 Task: Add Sliced Muenster Cheese Rbst Free to the cart.
Action: Mouse moved to (715, 237)
Screenshot: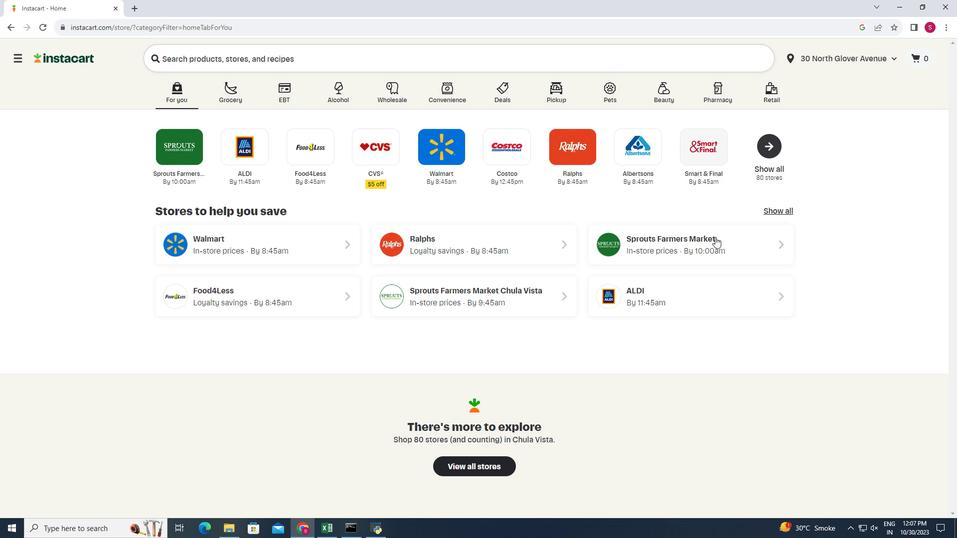 
Action: Mouse pressed left at (715, 237)
Screenshot: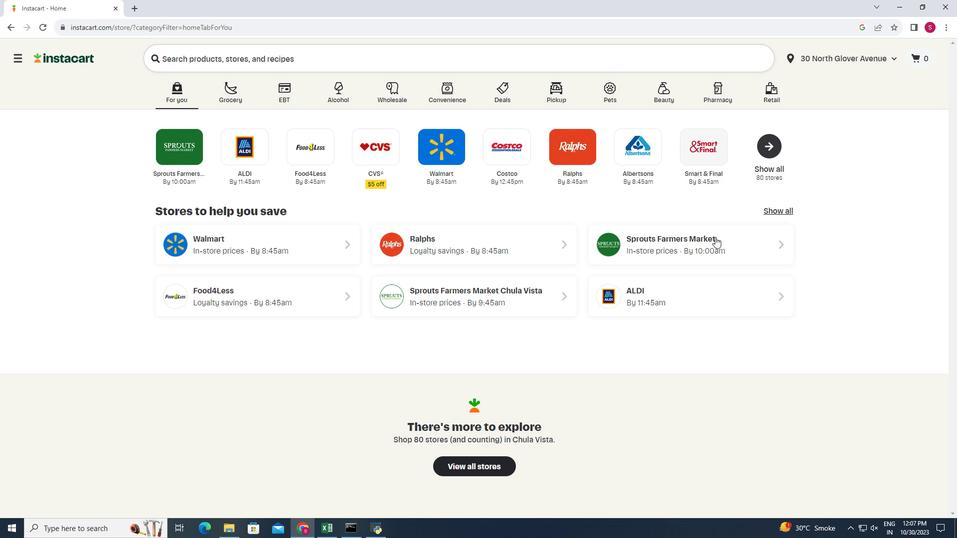 
Action: Mouse moved to (36, 434)
Screenshot: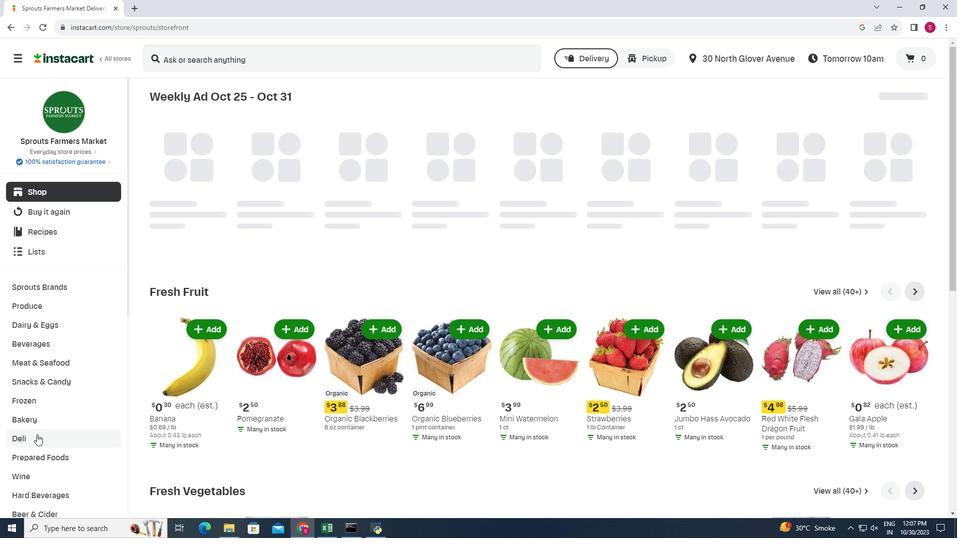 
Action: Mouse pressed left at (36, 434)
Screenshot: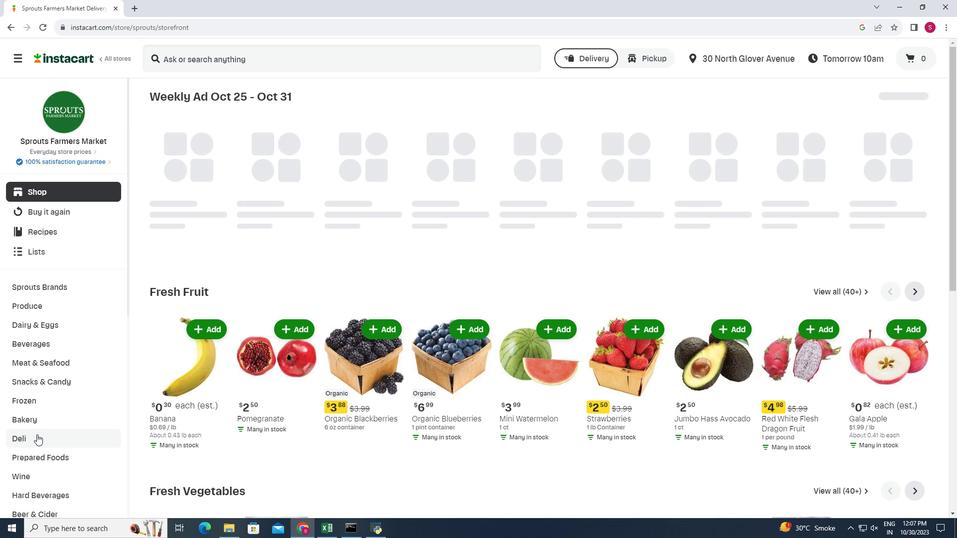 
Action: Mouse moved to (254, 128)
Screenshot: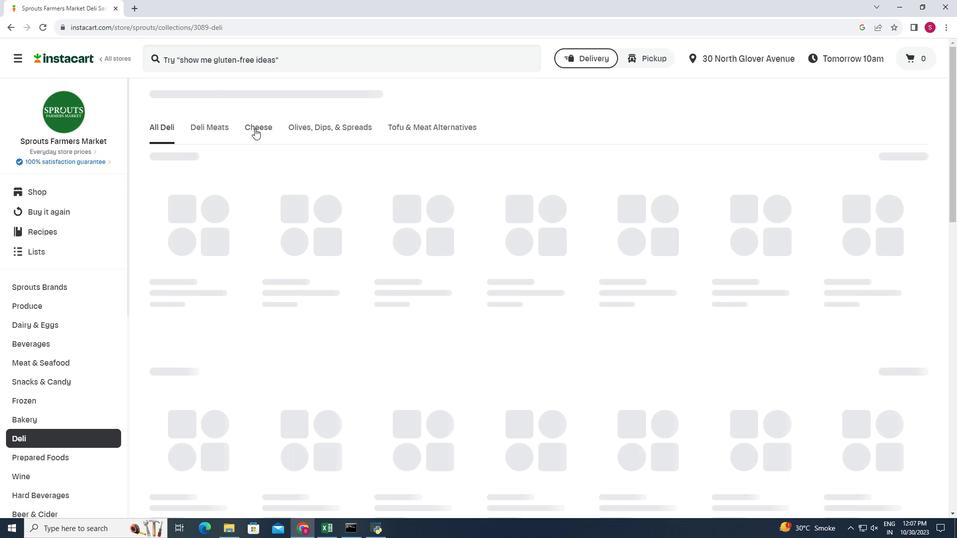 
Action: Mouse pressed left at (254, 128)
Screenshot: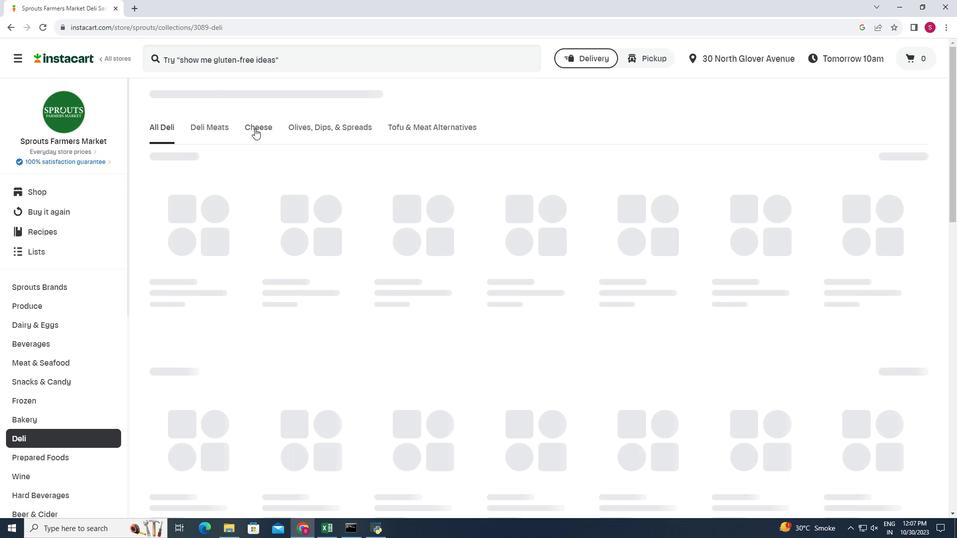 
Action: Mouse moved to (924, 163)
Screenshot: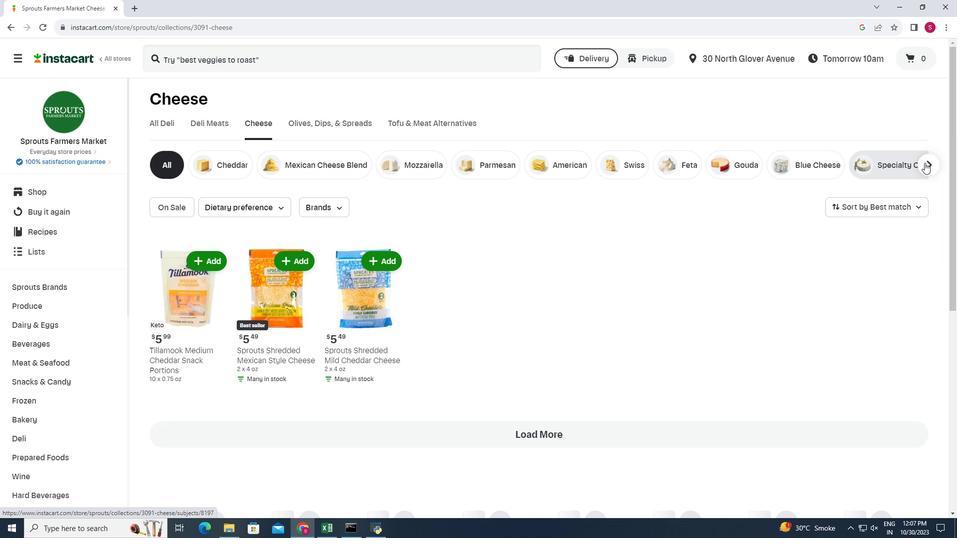 
Action: Mouse pressed left at (924, 163)
Screenshot: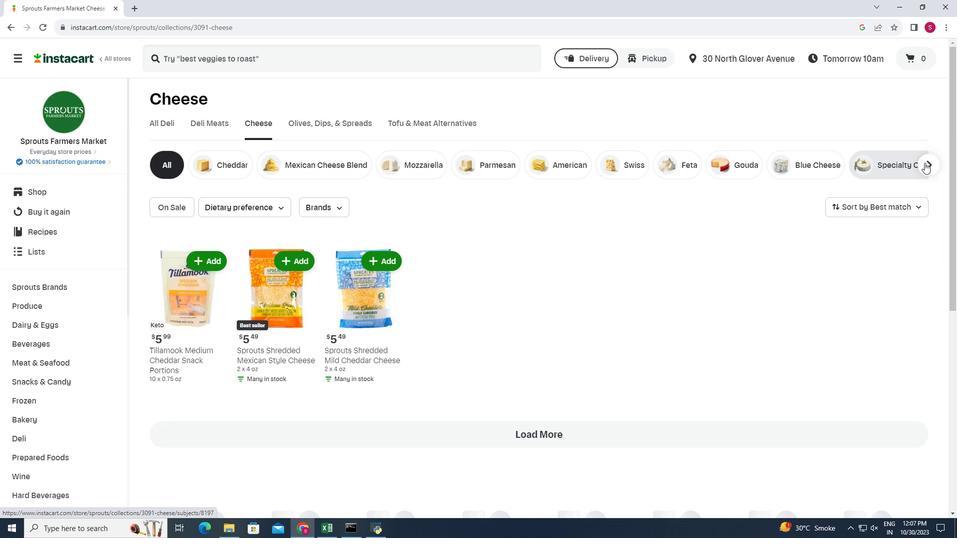 
Action: Mouse moved to (883, 165)
Screenshot: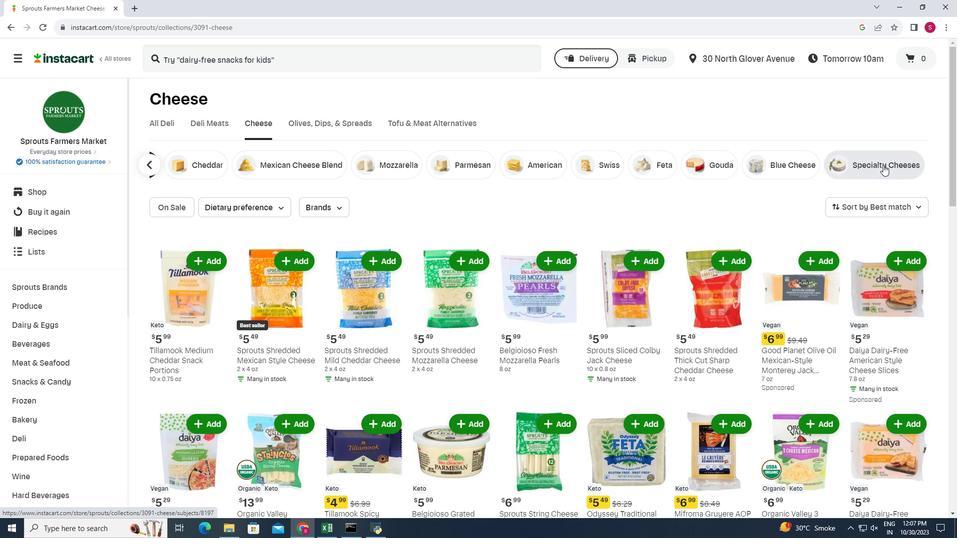 
Action: Mouse pressed left at (883, 165)
Screenshot: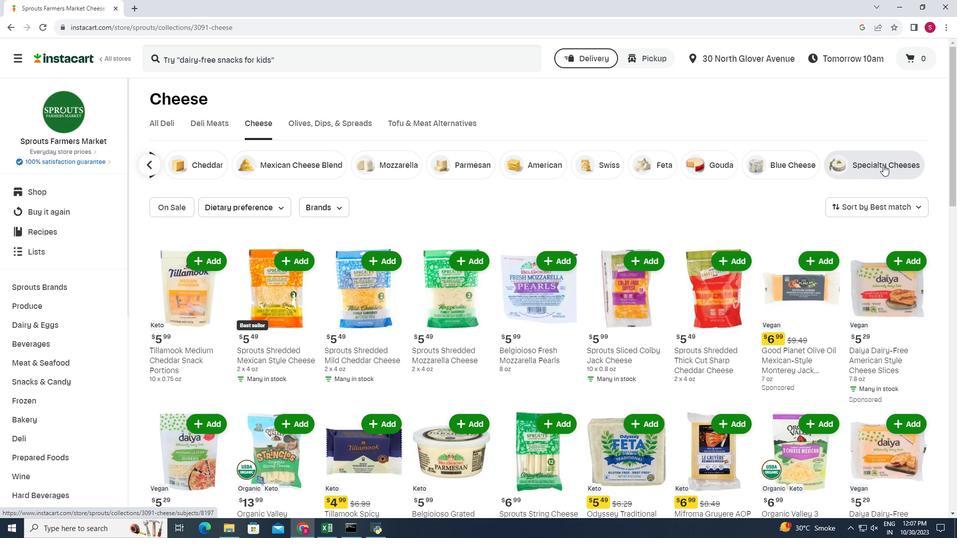
Action: Mouse moved to (309, 212)
Screenshot: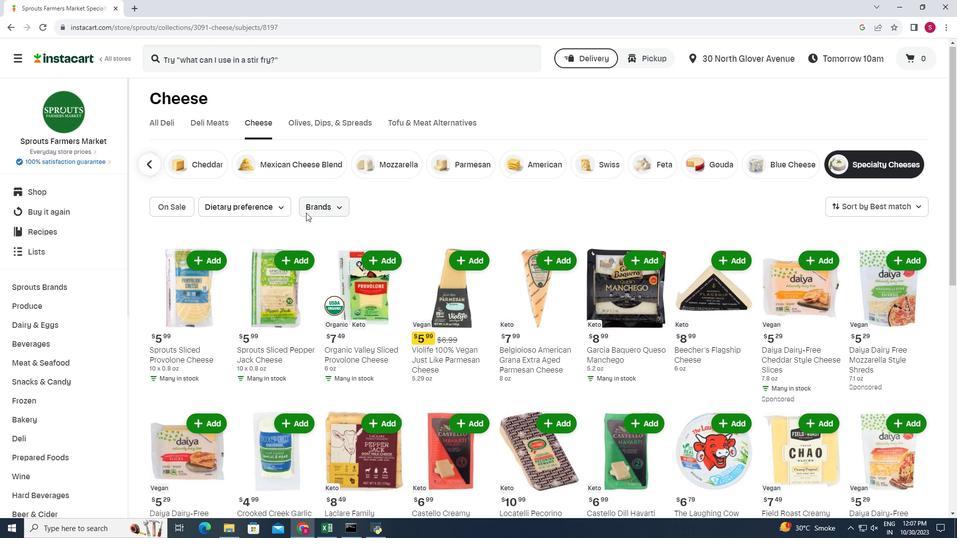 
Action: Mouse scrolled (309, 212) with delta (0, 0)
Screenshot: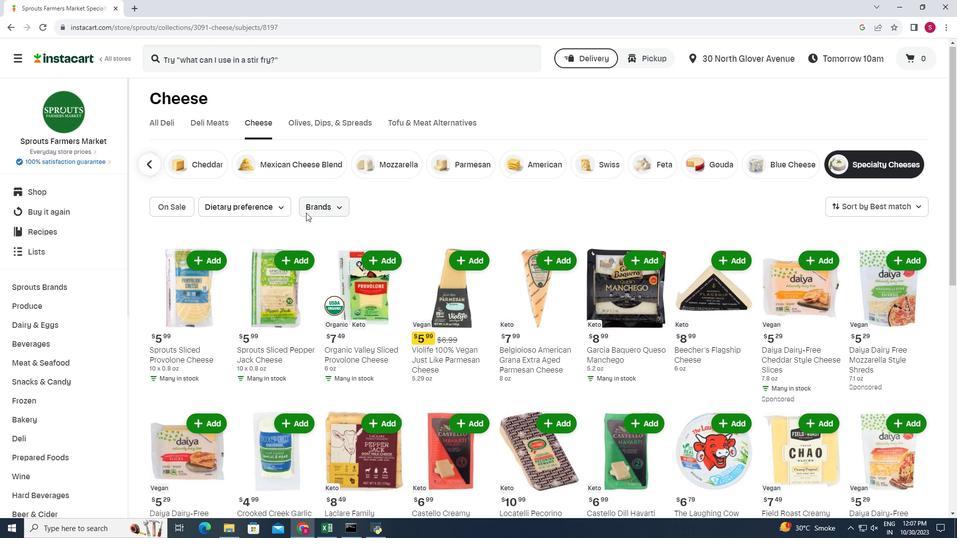 
Action: Mouse moved to (306, 212)
Screenshot: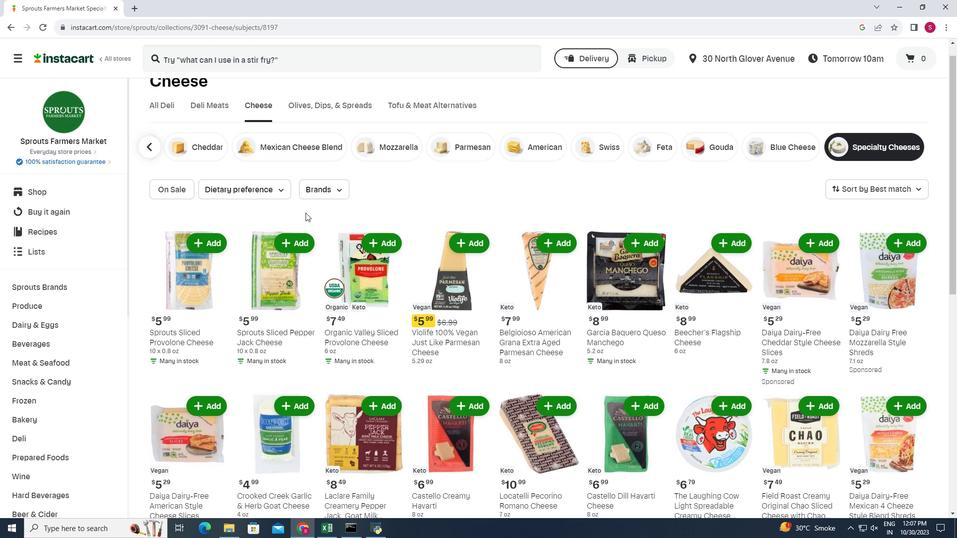 
Action: Mouse scrolled (306, 212) with delta (0, 0)
Screenshot: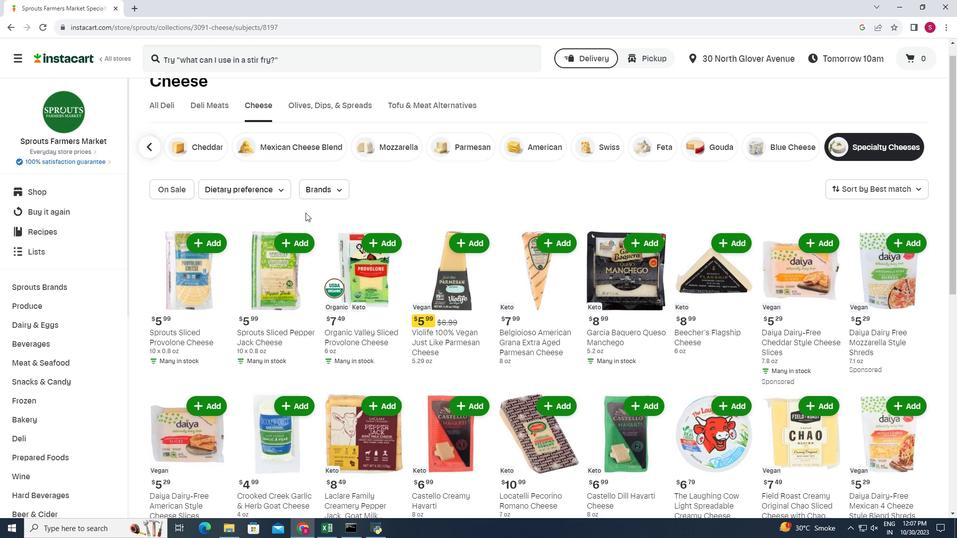 
Action: Mouse moved to (275, 227)
Screenshot: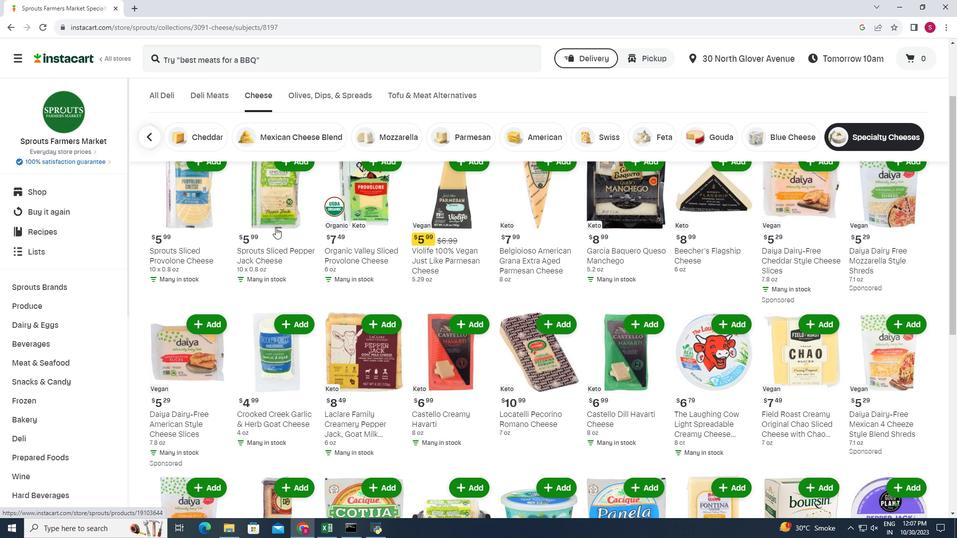 
Action: Mouse scrolled (275, 228) with delta (0, 0)
Screenshot: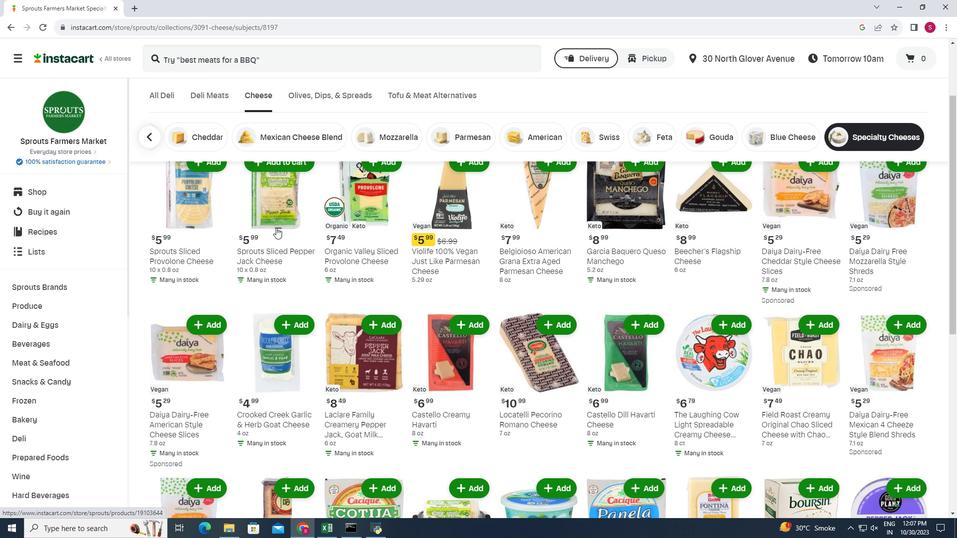 
Action: Mouse moved to (923, 301)
Screenshot: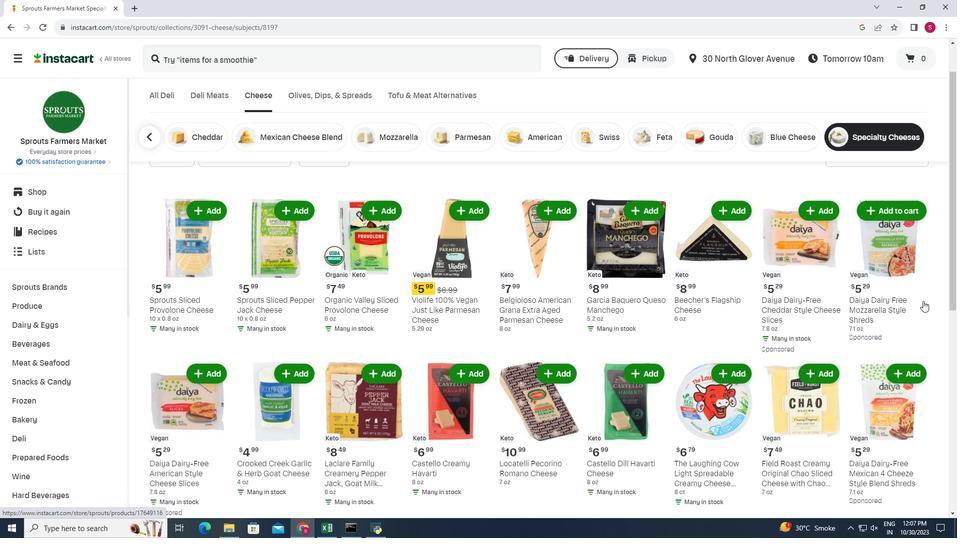 
Action: Mouse scrolled (923, 300) with delta (0, 0)
Screenshot: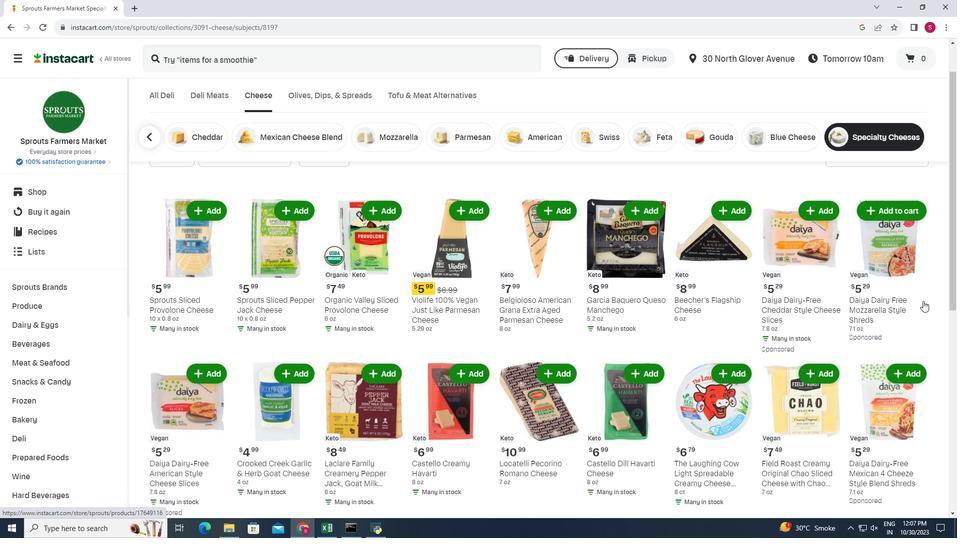 
Action: Mouse scrolled (923, 300) with delta (0, 0)
Screenshot: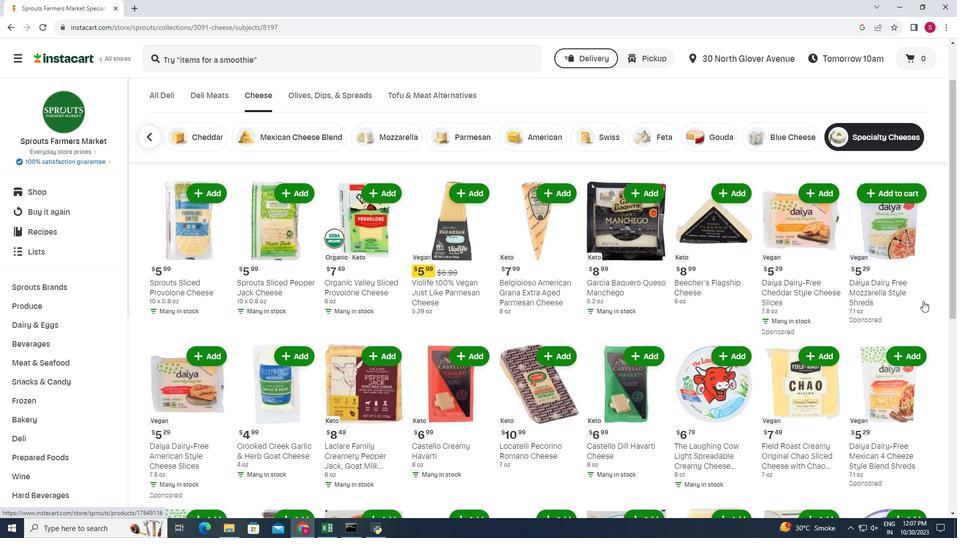 
Action: Mouse moved to (156, 327)
Screenshot: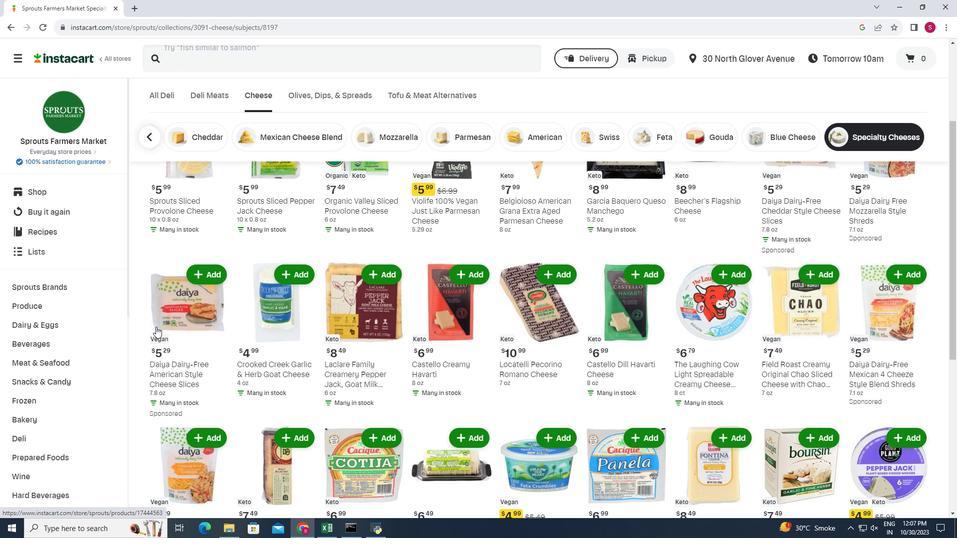 
Action: Mouse scrolled (156, 326) with delta (0, 0)
Screenshot: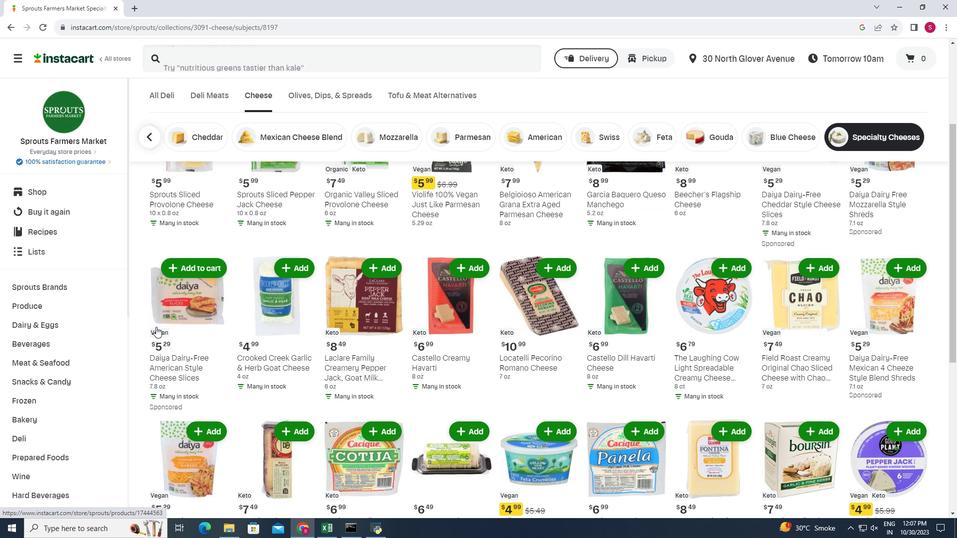 
Action: Mouse scrolled (156, 326) with delta (0, 0)
Screenshot: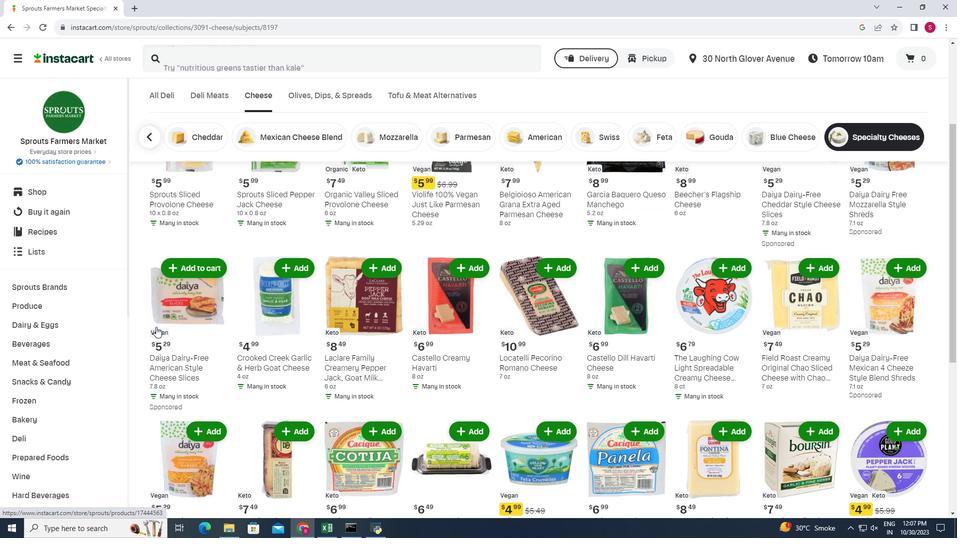 
Action: Mouse scrolled (156, 326) with delta (0, 0)
Screenshot: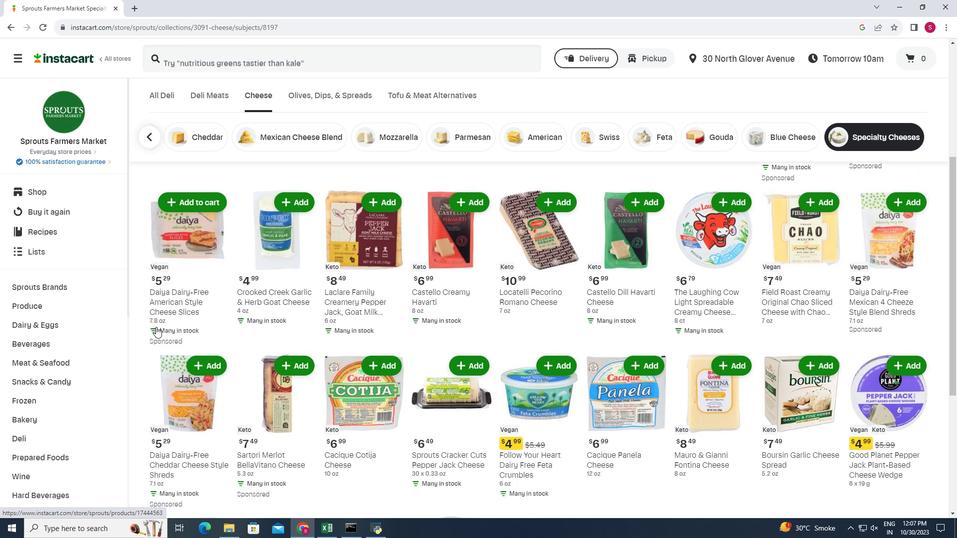 
Action: Mouse moved to (909, 393)
Screenshot: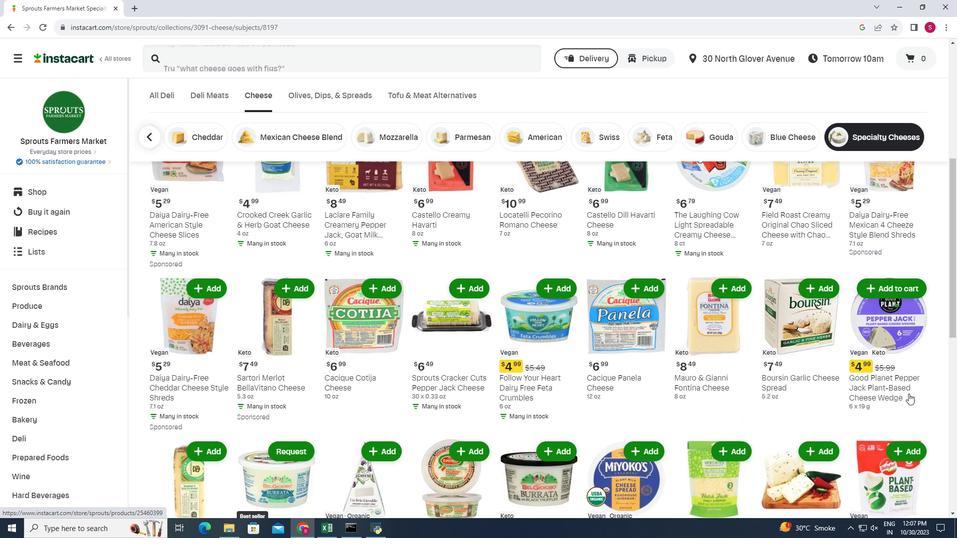 
Action: Mouse scrolled (909, 393) with delta (0, 0)
Screenshot: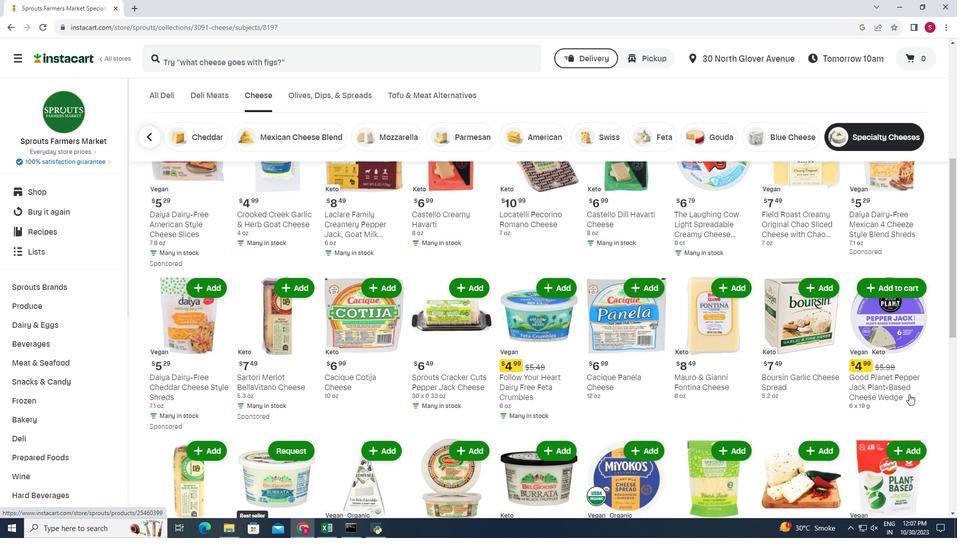 
Action: Mouse moved to (909, 394)
Screenshot: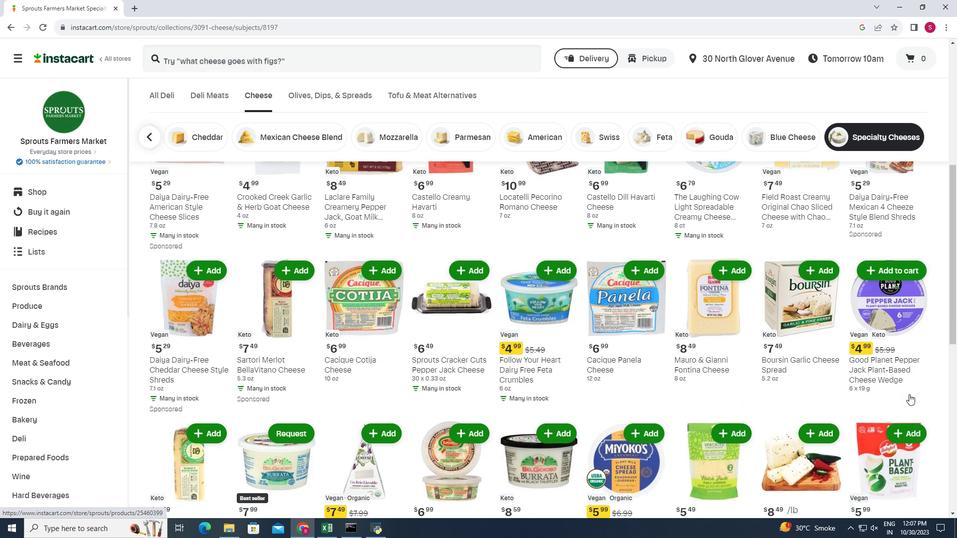 
Action: Mouse scrolled (909, 393) with delta (0, 0)
Screenshot: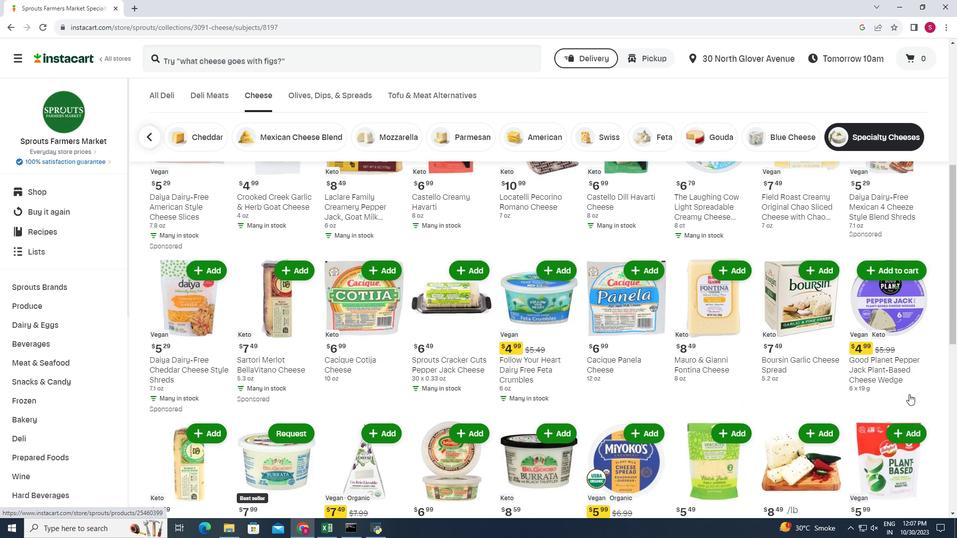 
Action: Mouse scrolled (909, 393) with delta (0, 0)
Screenshot: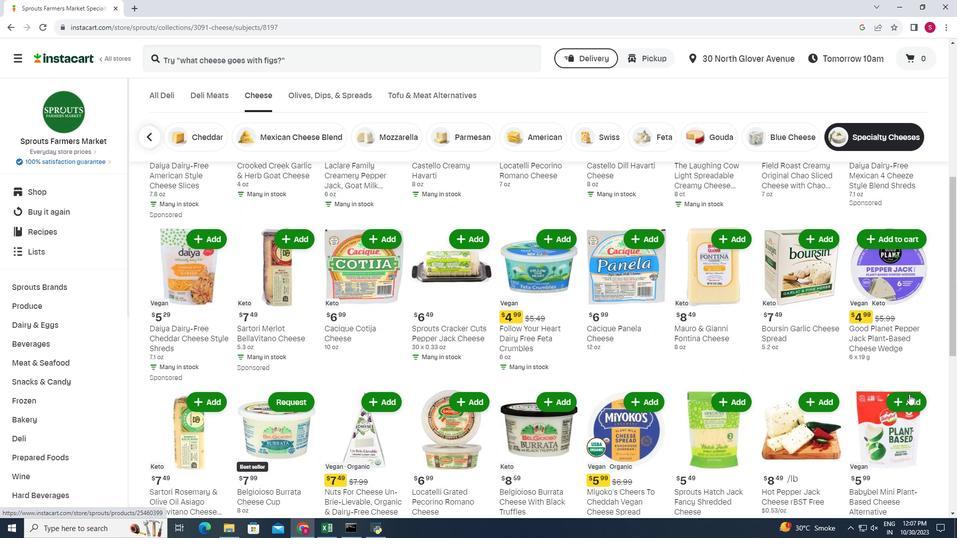 
Action: Mouse moved to (146, 386)
Screenshot: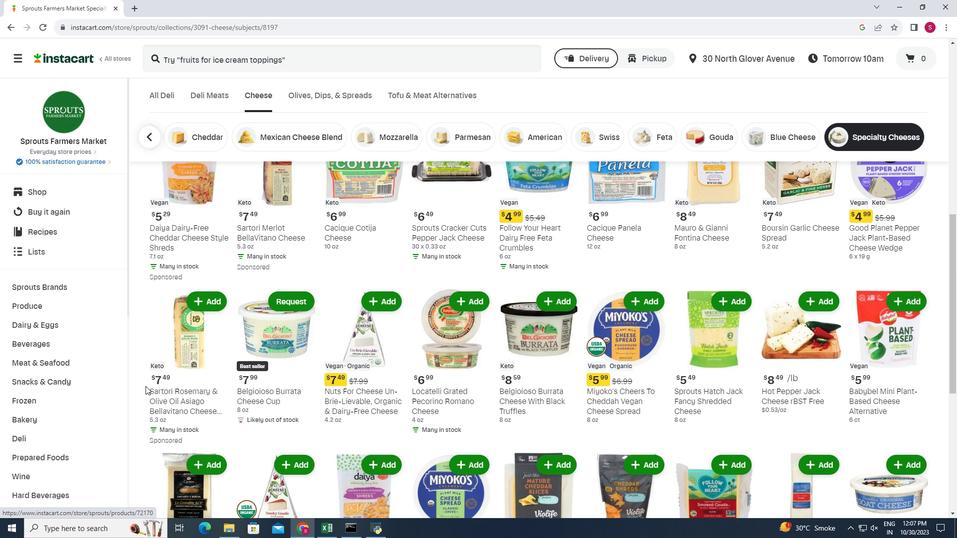 
Action: Mouse scrolled (146, 385) with delta (0, 0)
Screenshot: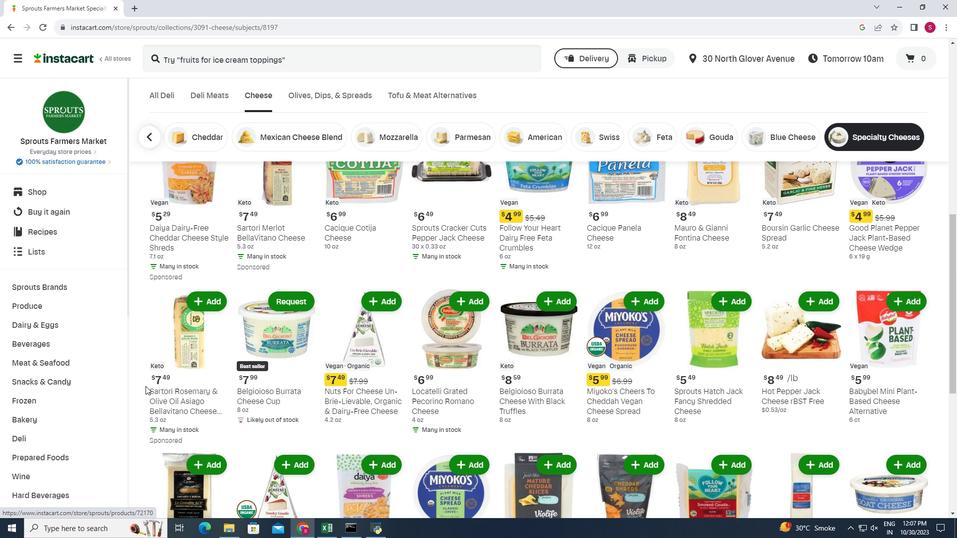
Action: Mouse moved to (145, 386)
Screenshot: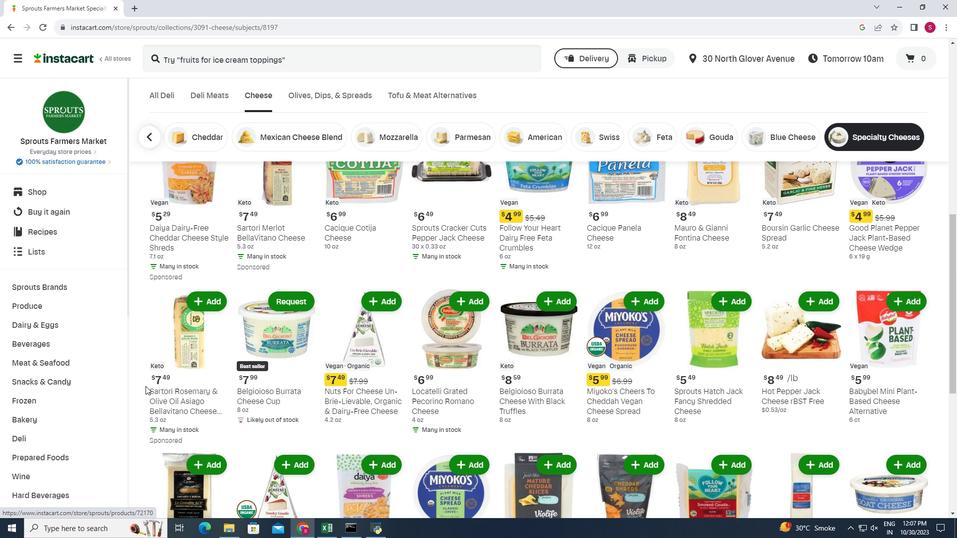 
Action: Mouse scrolled (145, 385) with delta (0, 0)
Screenshot: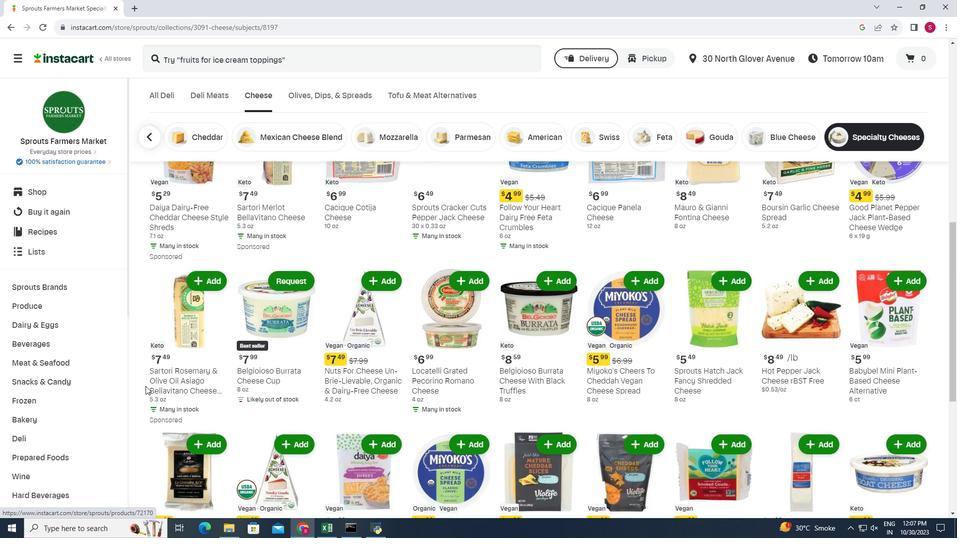 
Action: Mouse scrolled (145, 385) with delta (0, 0)
Screenshot: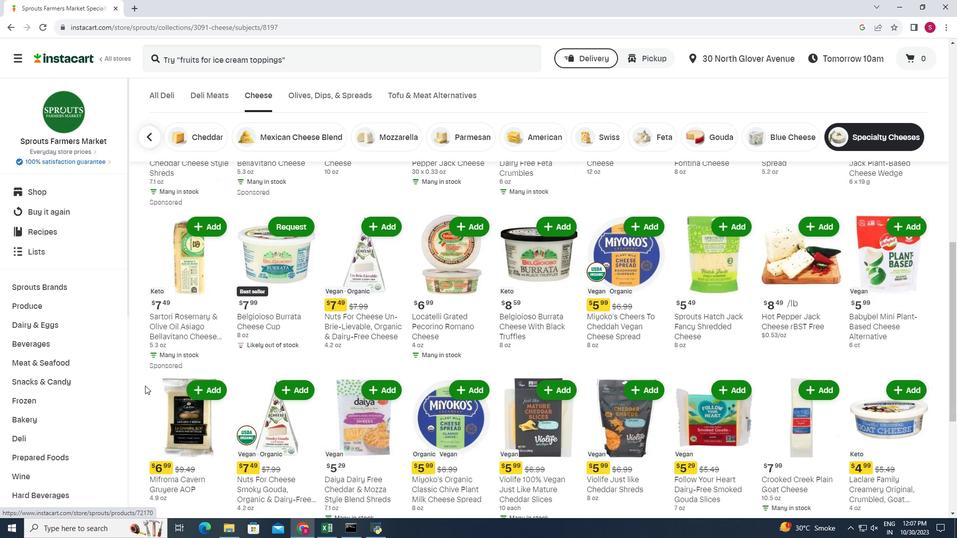 
Action: Mouse moved to (937, 412)
Screenshot: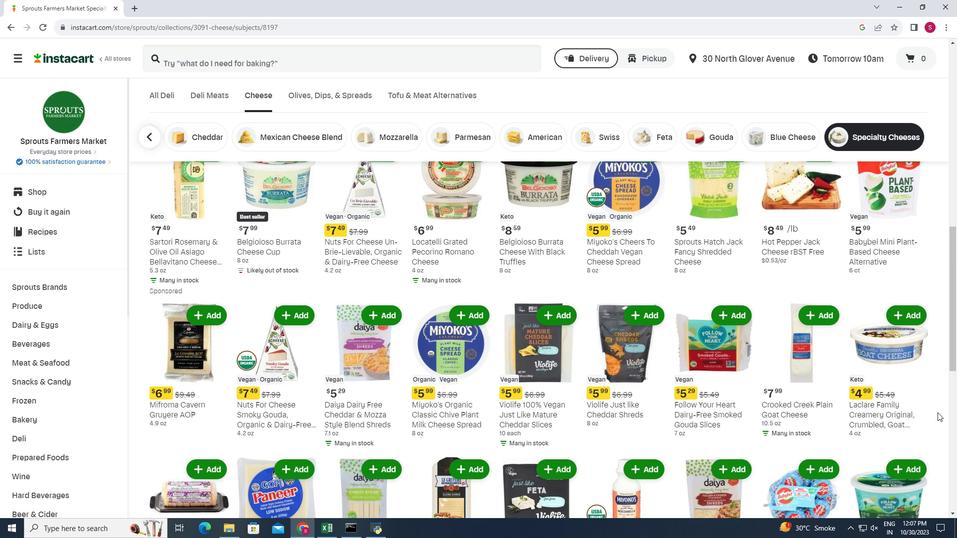 
Action: Mouse scrolled (937, 412) with delta (0, 0)
Screenshot: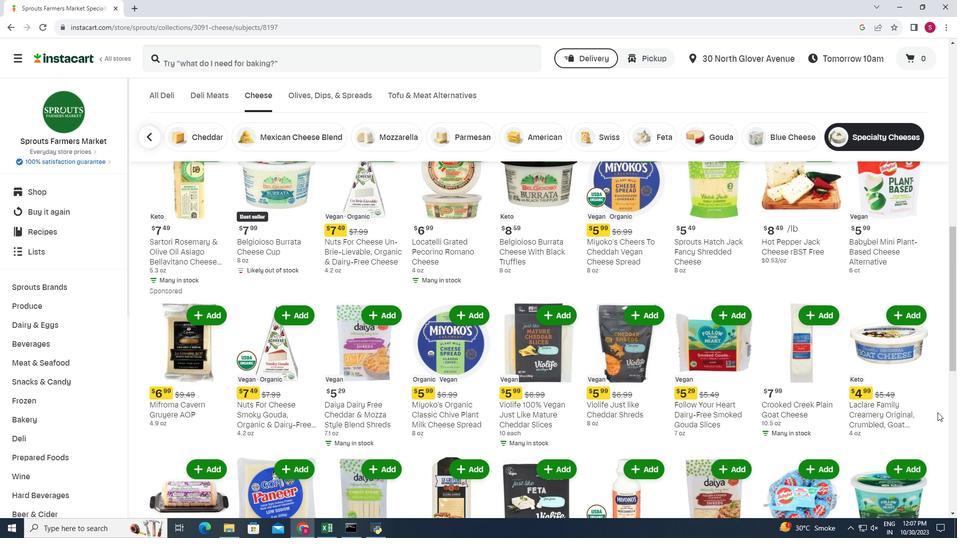
Action: Mouse scrolled (937, 412) with delta (0, 0)
Screenshot: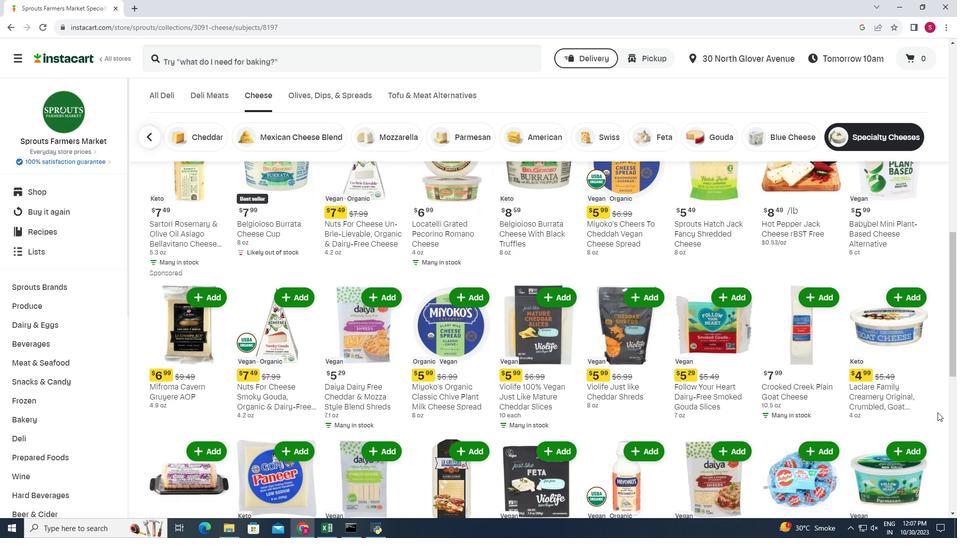 
Action: Mouse scrolled (937, 412) with delta (0, 0)
Screenshot: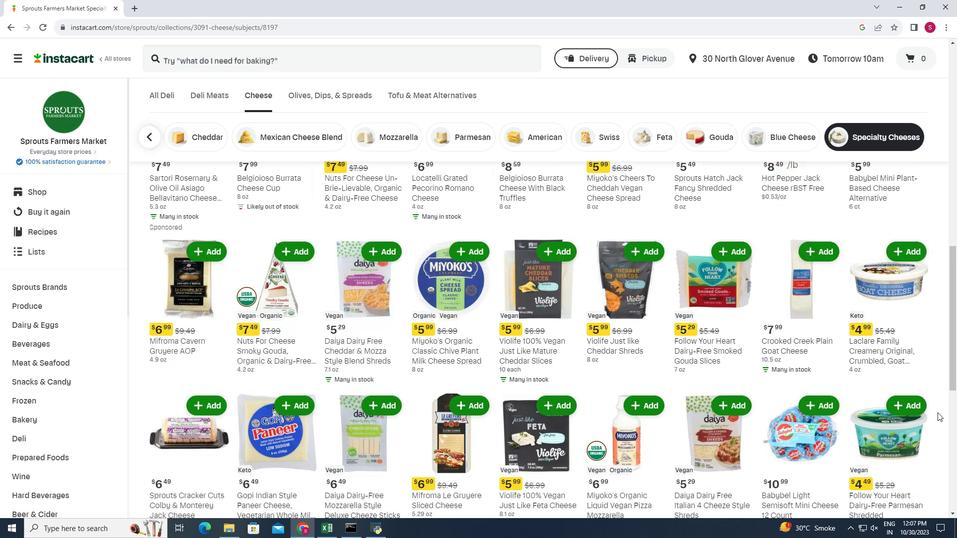 
Action: Mouse moved to (158, 390)
Screenshot: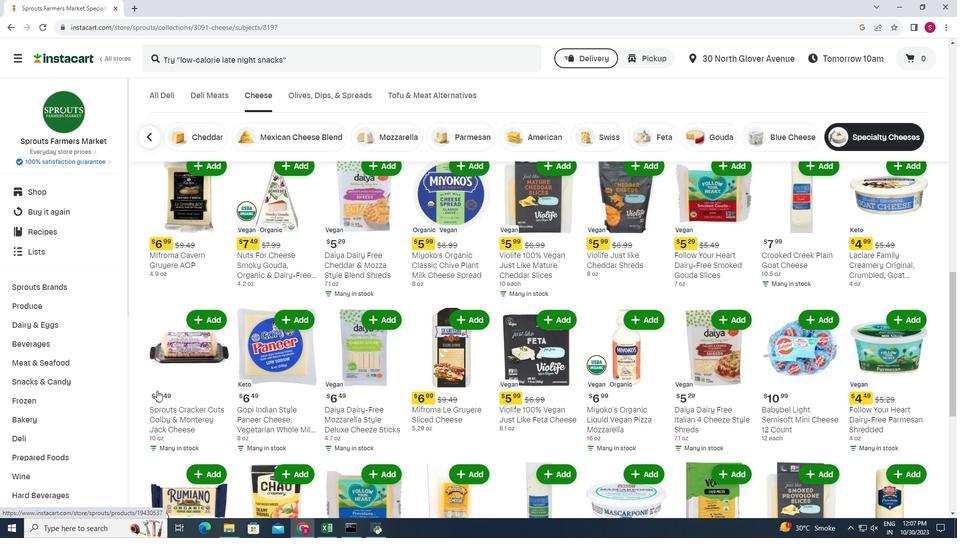 
Action: Mouse scrolled (158, 390) with delta (0, 0)
Screenshot: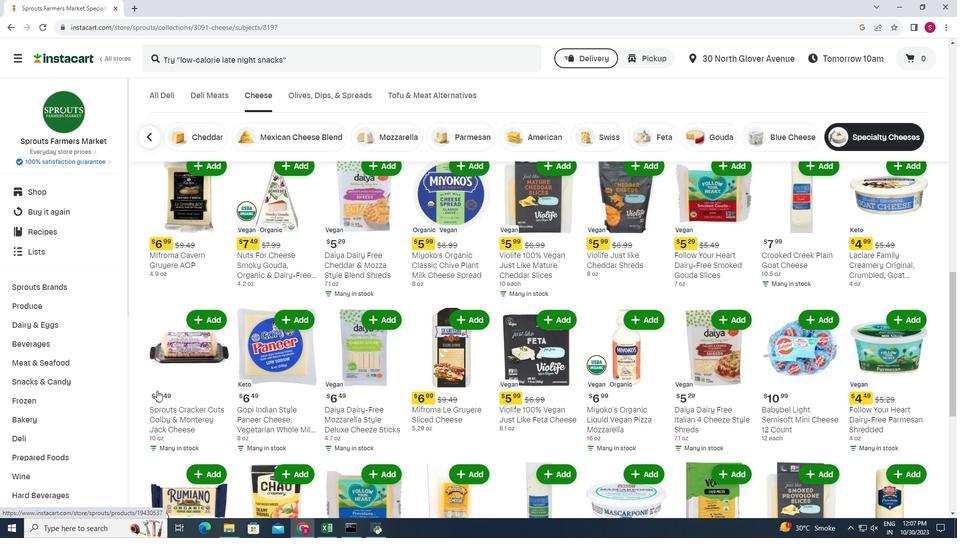 
Action: Mouse moved to (157, 390)
Screenshot: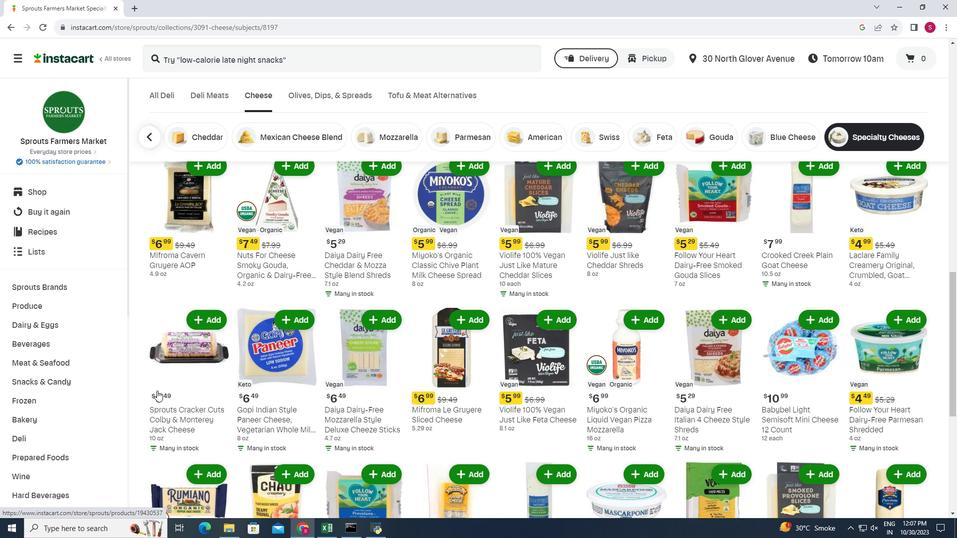 
Action: Mouse scrolled (157, 390) with delta (0, 0)
Screenshot: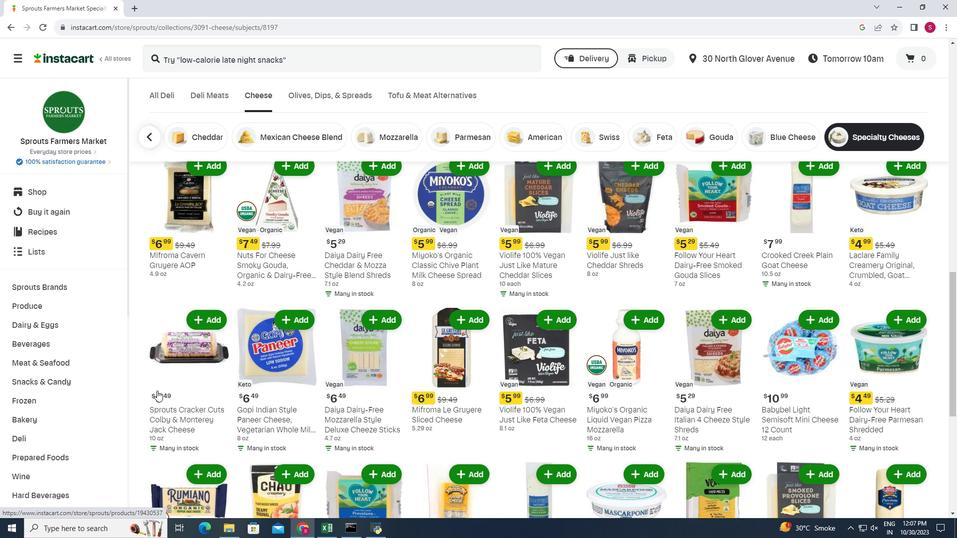 
Action: Mouse scrolled (157, 390) with delta (0, 0)
Screenshot: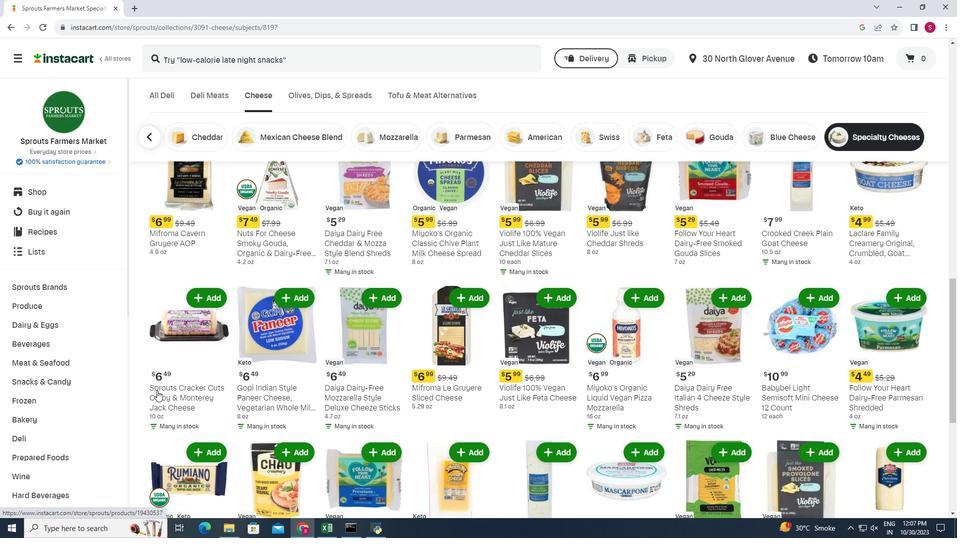 
Action: Mouse moved to (927, 406)
Screenshot: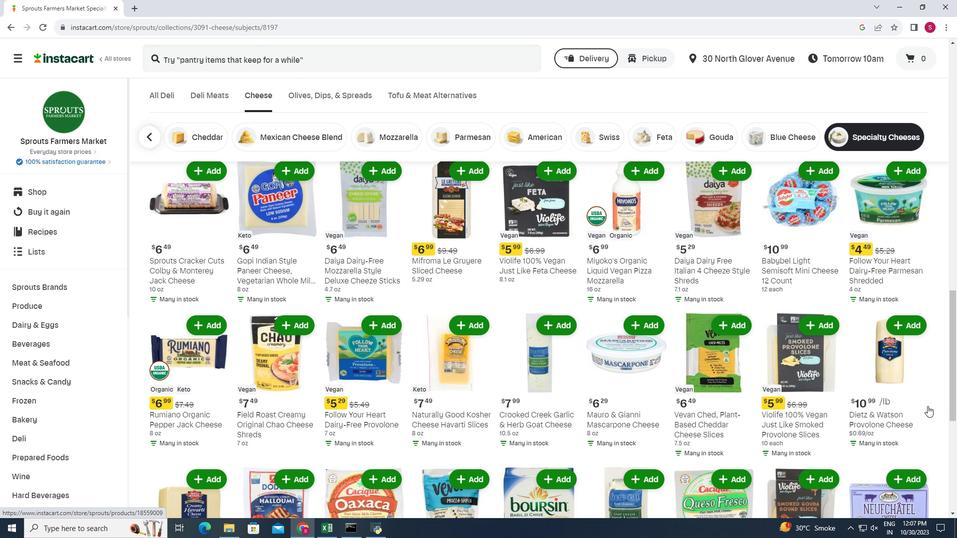 
Action: Mouse scrolled (927, 405) with delta (0, 0)
Screenshot: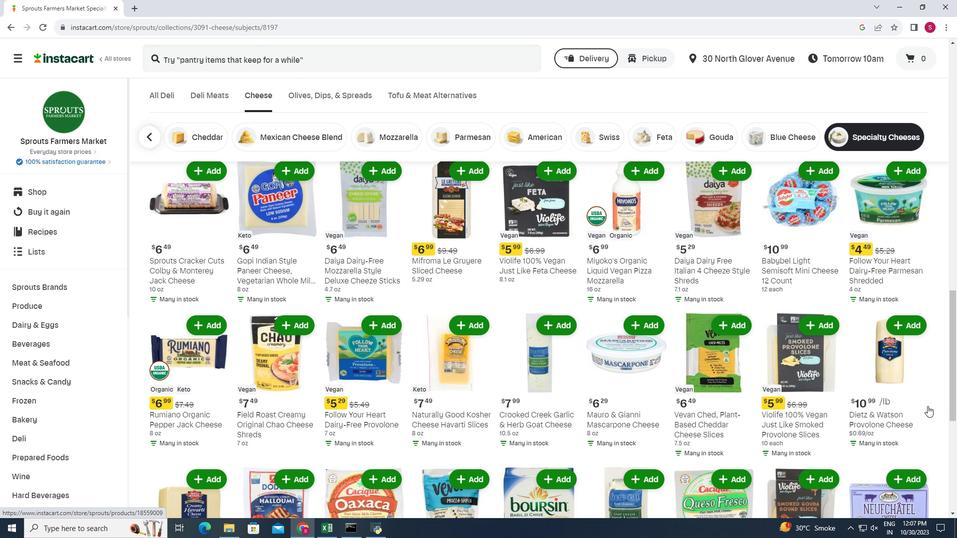 
Action: Mouse scrolled (927, 405) with delta (0, 0)
Screenshot: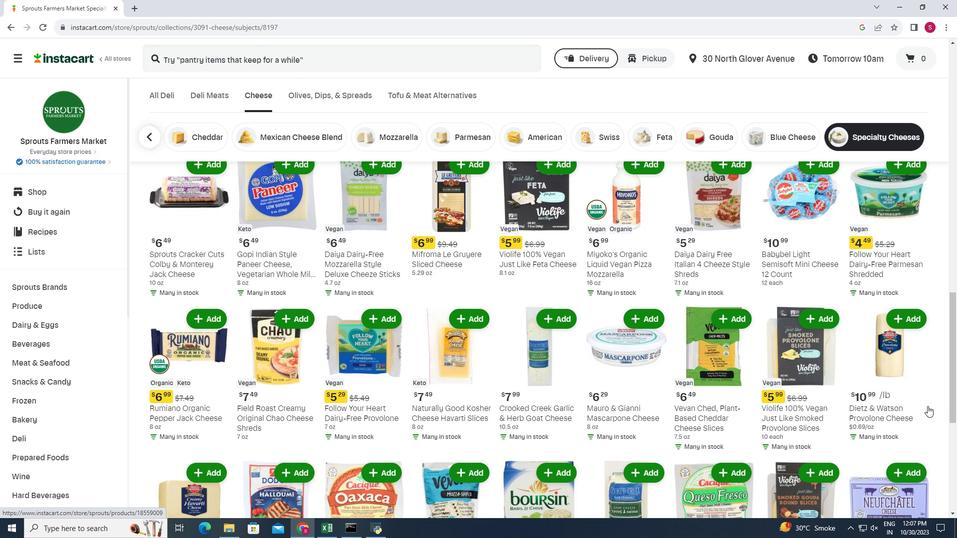 
Action: Mouse scrolled (927, 405) with delta (0, 0)
Screenshot: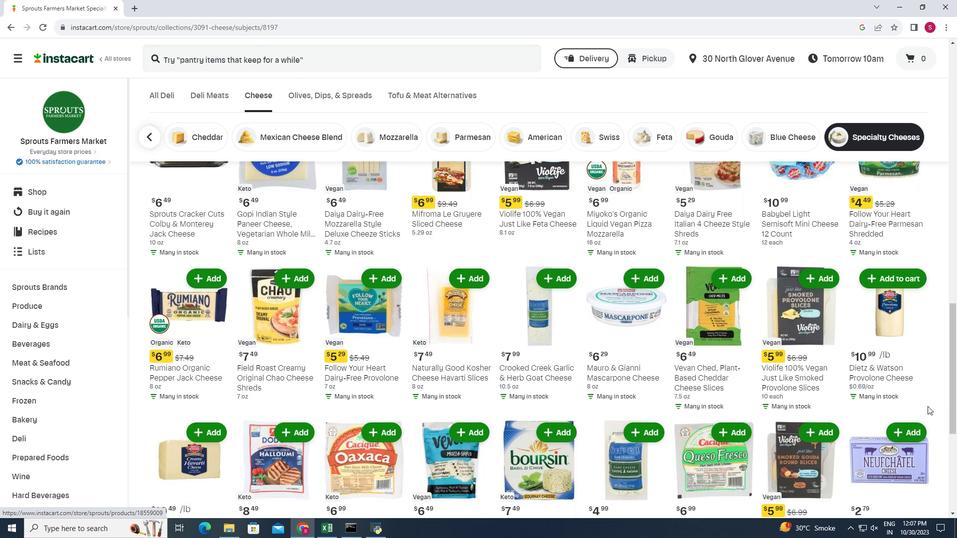 
Action: Mouse moved to (177, 398)
Screenshot: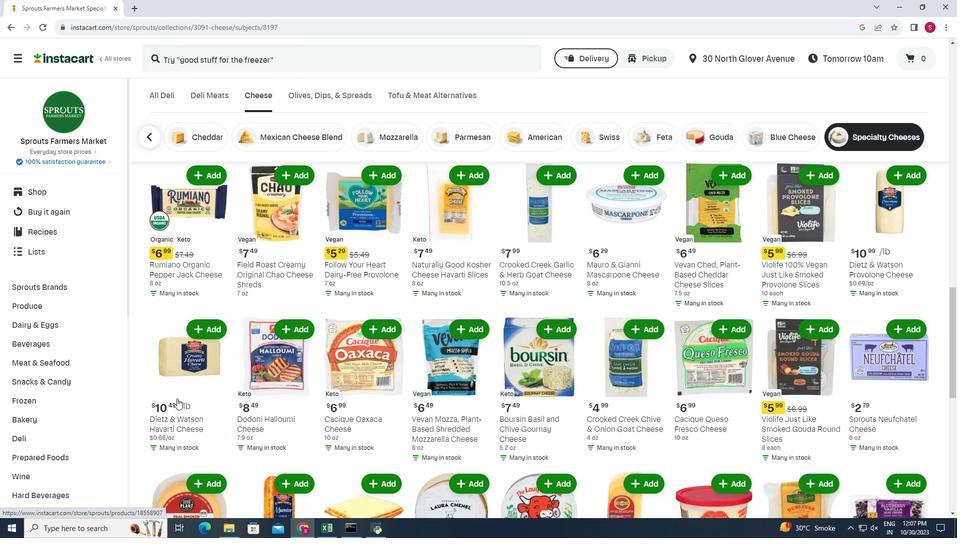 
Action: Mouse scrolled (177, 397) with delta (0, 0)
Screenshot: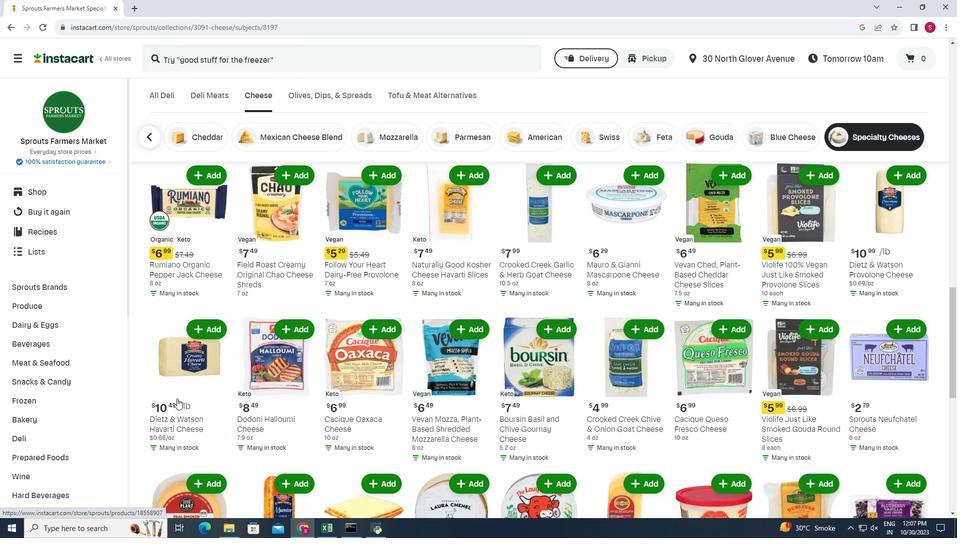 
Action: Mouse moved to (177, 398)
Screenshot: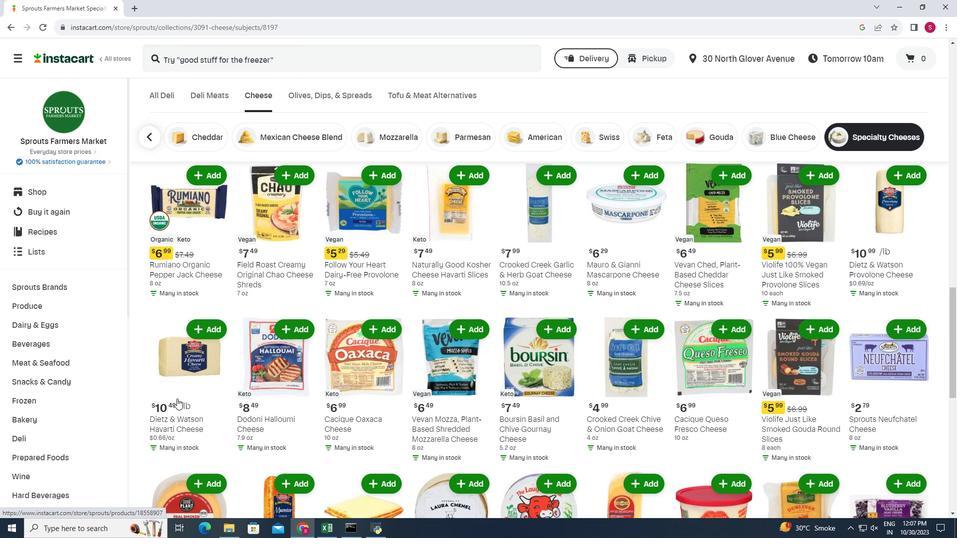 
Action: Mouse scrolled (177, 398) with delta (0, 0)
Screenshot: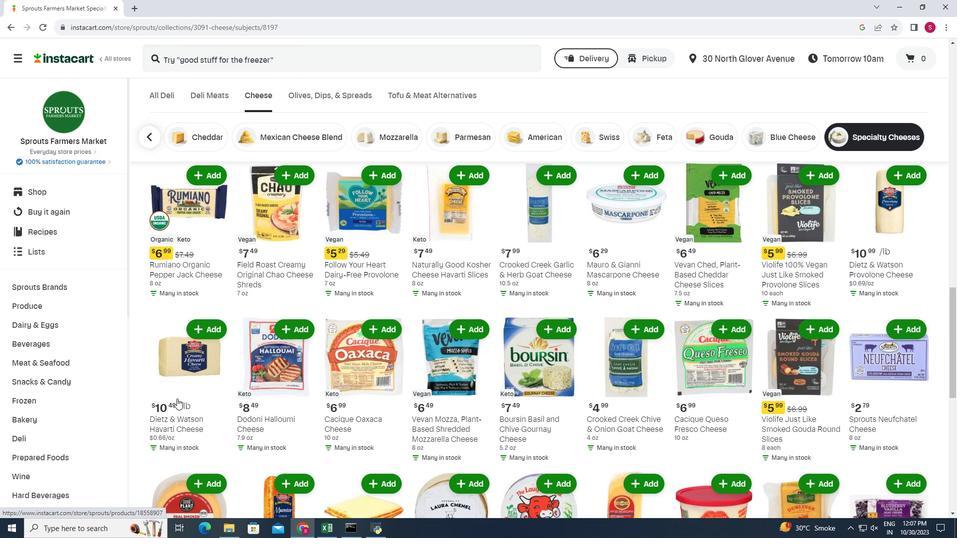 
Action: Mouse scrolled (177, 398) with delta (0, 0)
Screenshot: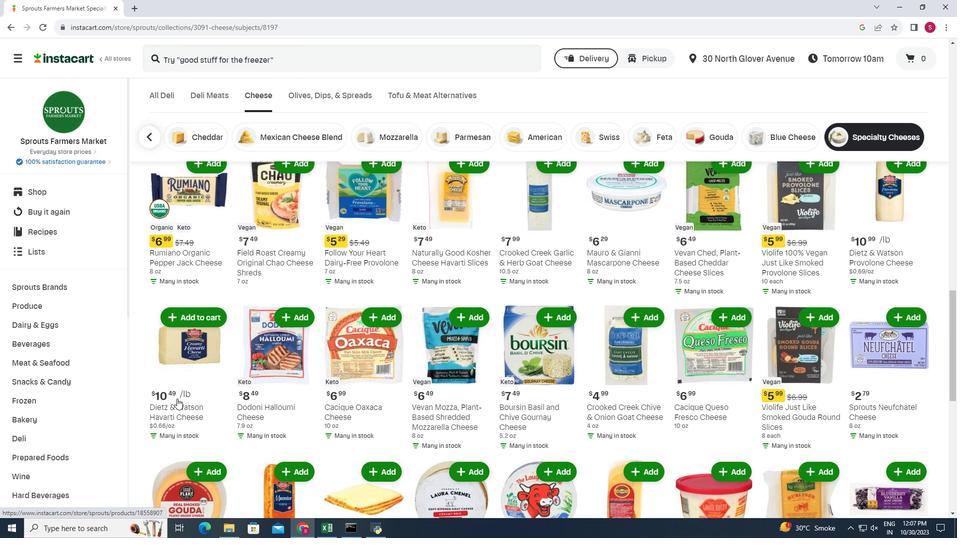 
Action: Mouse moved to (380, 329)
Screenshot: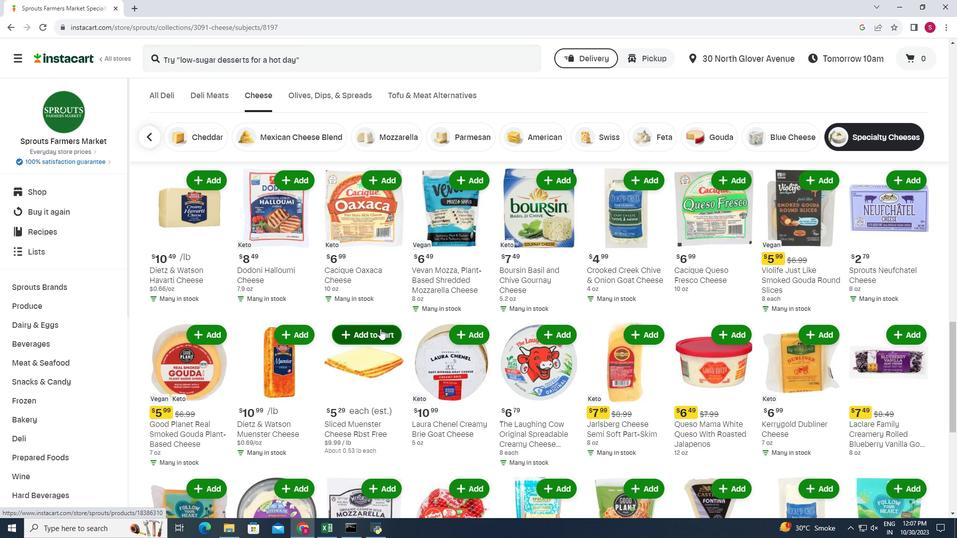 
Action: Mouse pressed left at (380, 329)
Screenshot: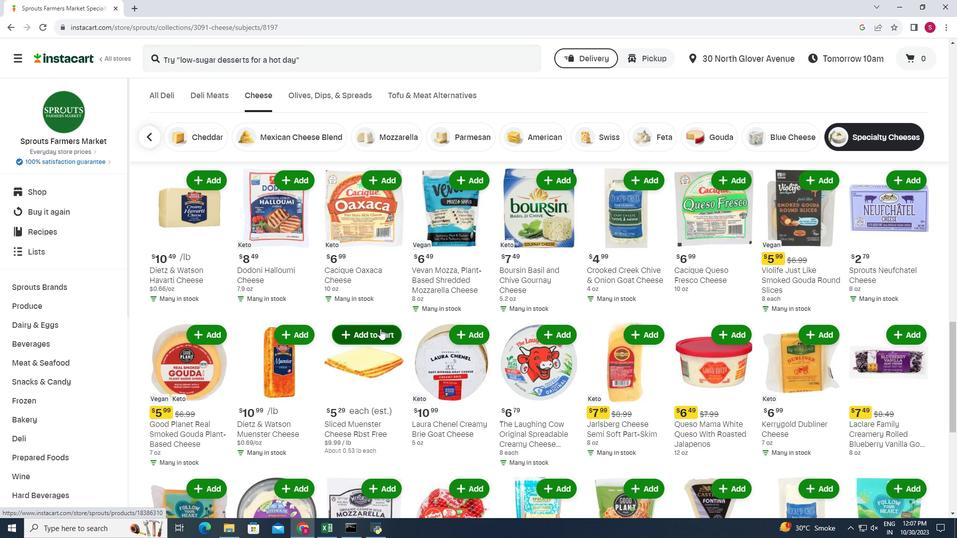 
Action: Mouse moved to (389, 309)
Screenshot: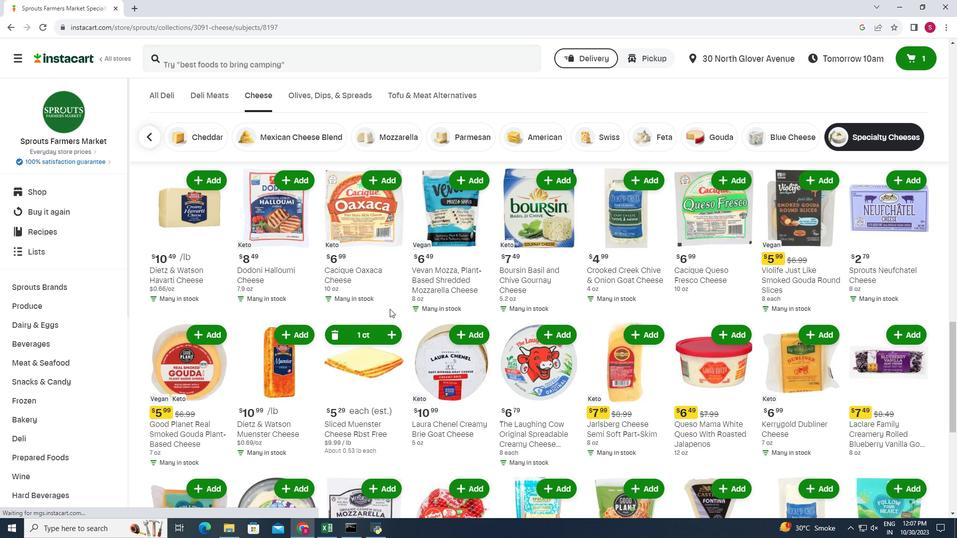 
